 Task: Organize a 75-minute virtual wildlife and birdwatching photography tour.
Action: Mouse moved to (470, 226)
Screenshot: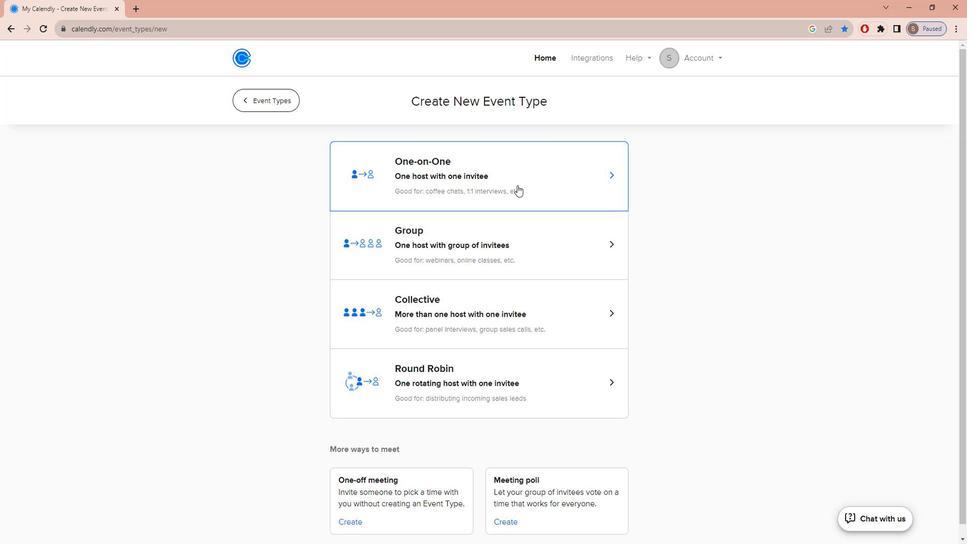 
Action: Mouse pressed left at (470, 226)
Screenshot: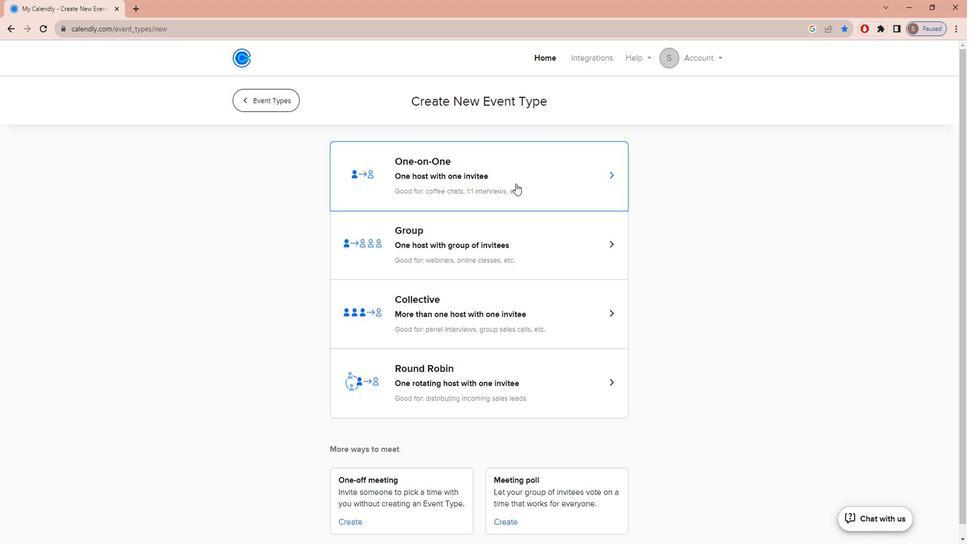 
Action: Mouse moved to (379, 279)
Screenshot: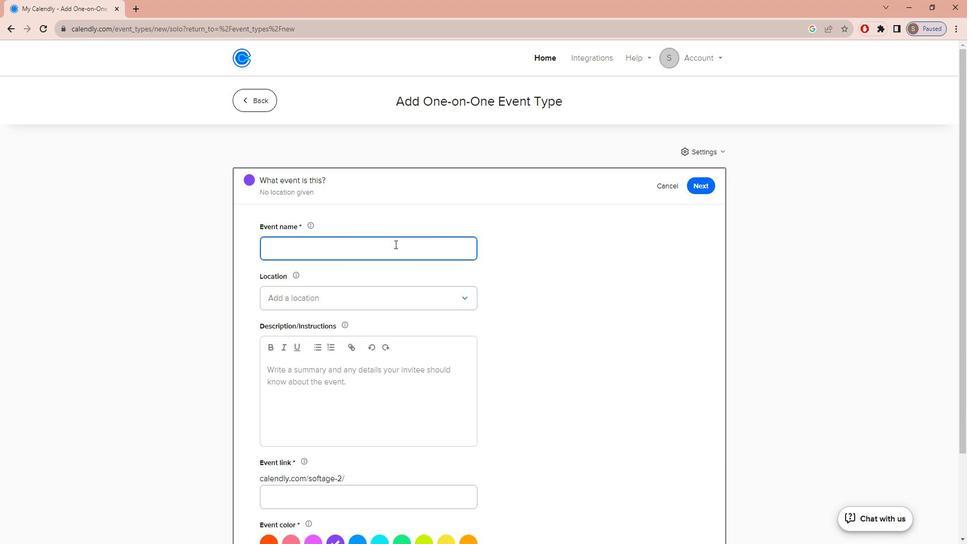 
Action: Mouse pressed left at (379, 279)
Screenshot: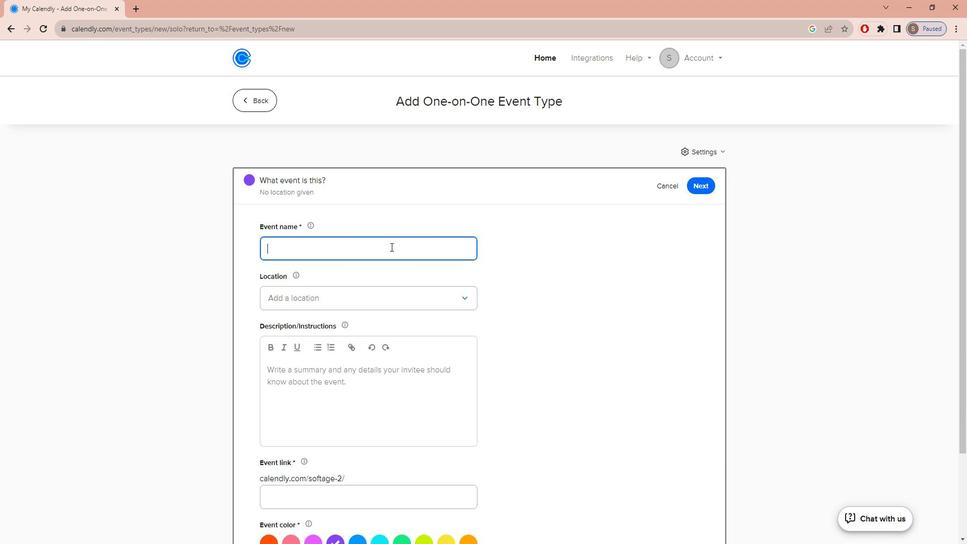 
Action: Key pressed v<Key.caps_lock>IRTUAL<Key.space><Key.caps_lock>w<Key.caps_lock>ILDLIFE<Key.space>AND<Key.space><Key.caps_lock>b<Key.caps_lock>IRD<Key.space>WATCHING<Key.space><Key.caps_lock>p<Key.caps_lock>HOTOGRAPHY<Key.space>
Screenshot: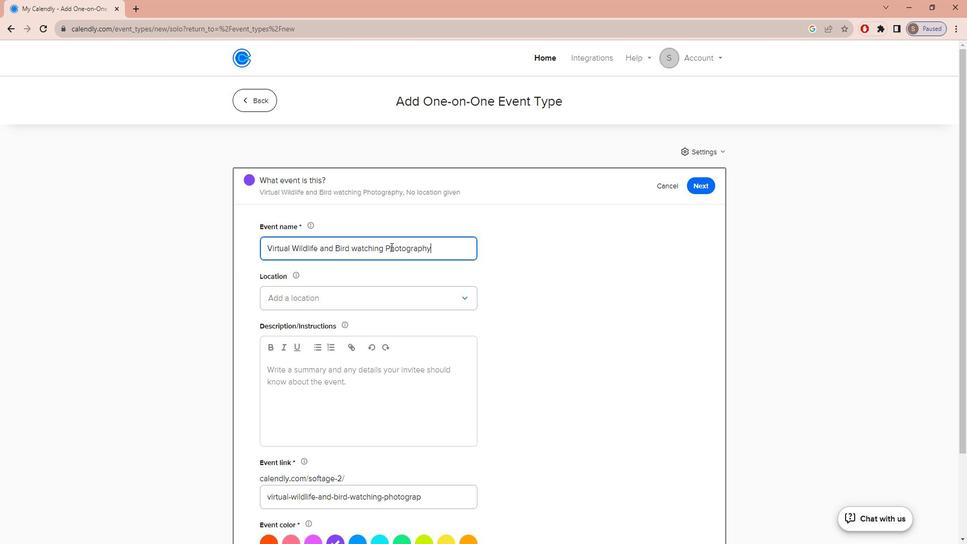 
Action: Mouse moved to (356, 279)
Screenshot: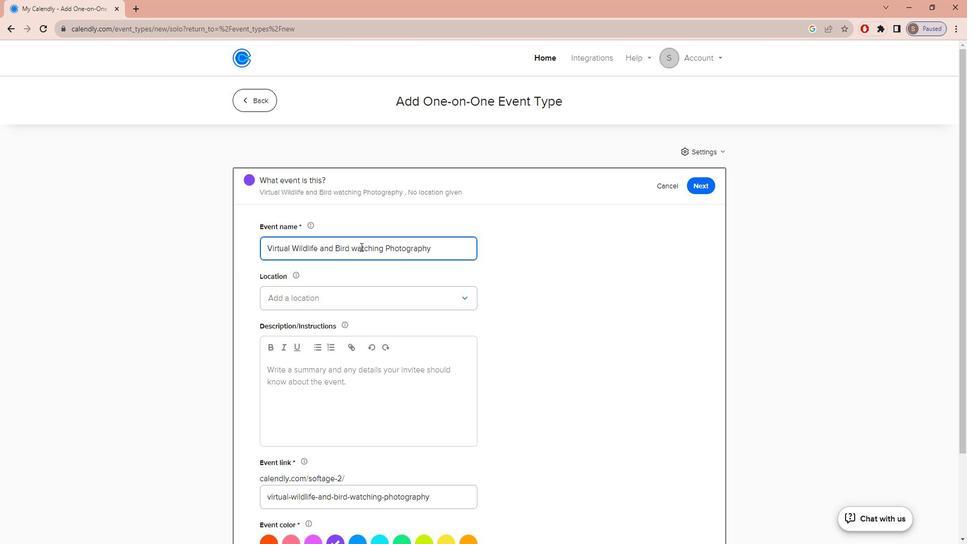 
Action: Mouse pressed left at (356, 279)
Screenshot: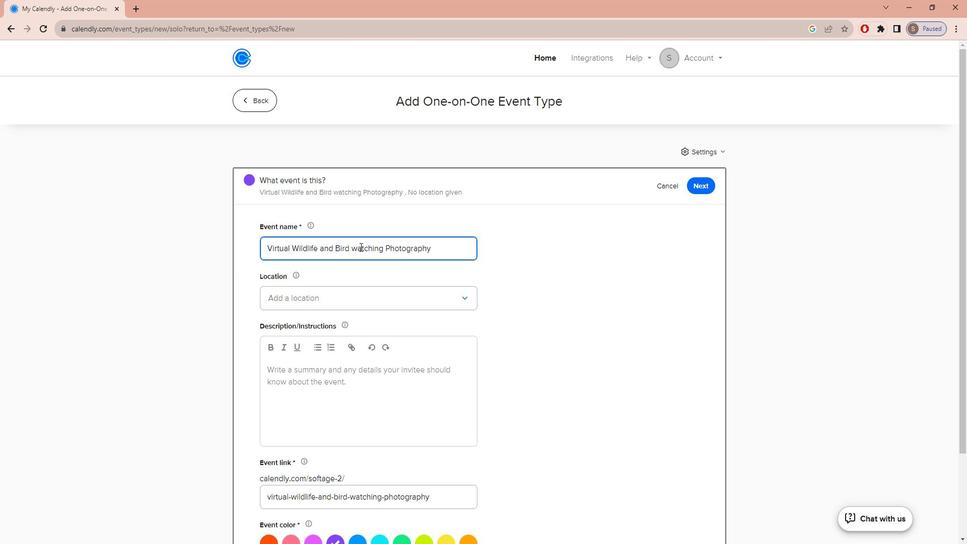 
Action: Mouse moved to (354, 279)
Screenshot: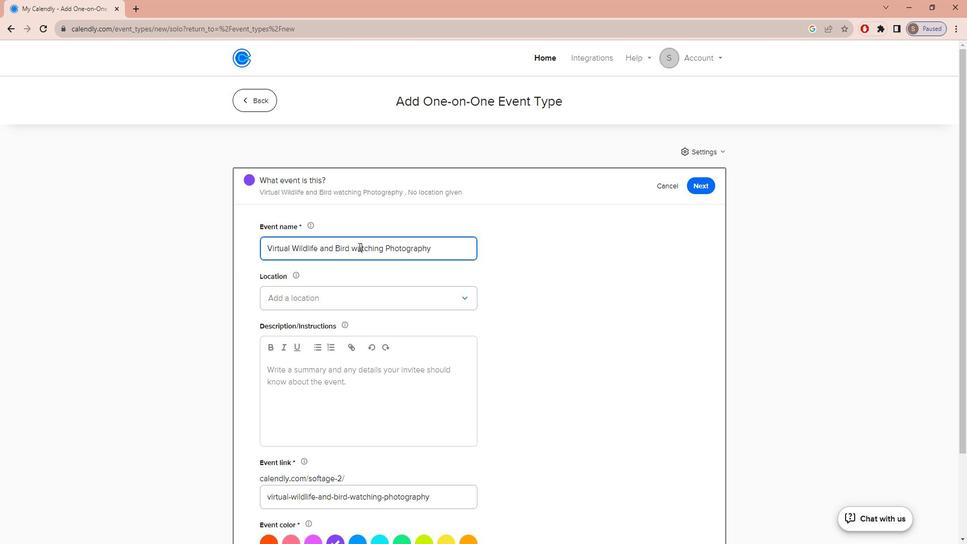 
Action: Mouse pressed left at (354, 279)
Screenshot: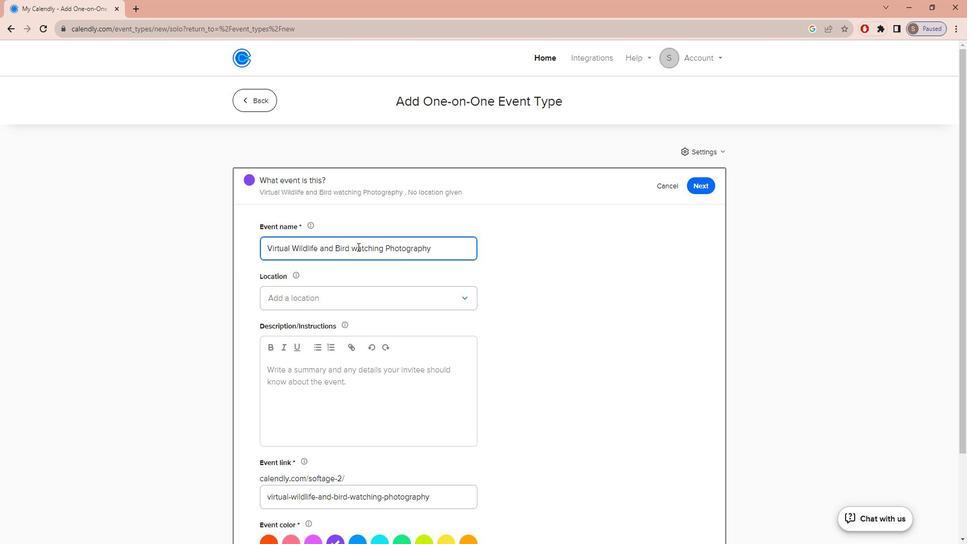 
Action: Key pressed <Key.backspace><Key.caps_lock>w
Screenshot: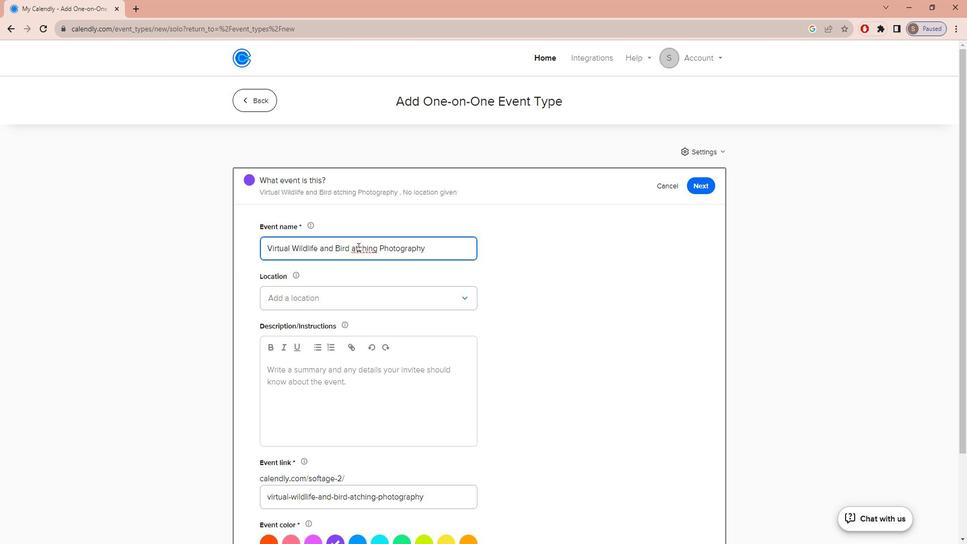 
Action: Mouse moved to (421, 282)
Screenshot: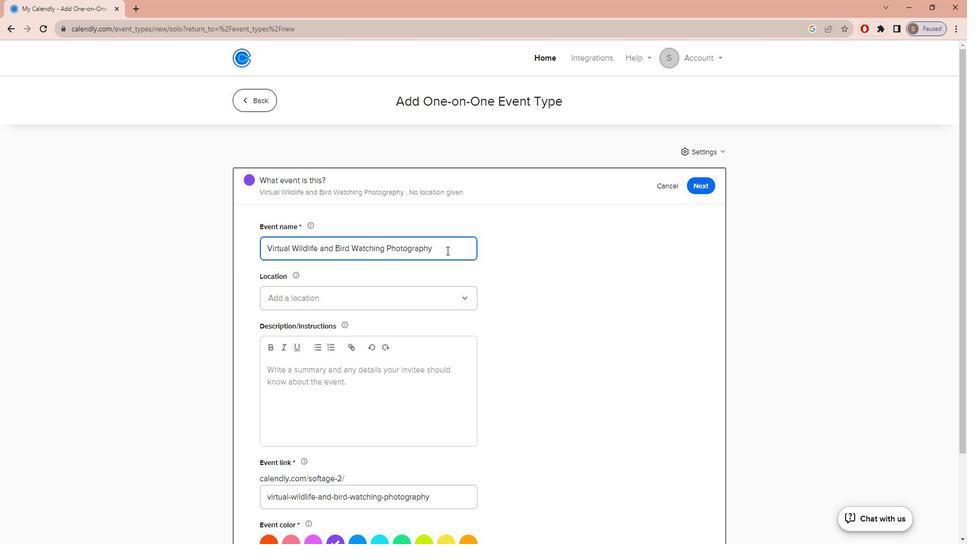 
Action: Mouse pressed left at (421, 282)
Screenshot: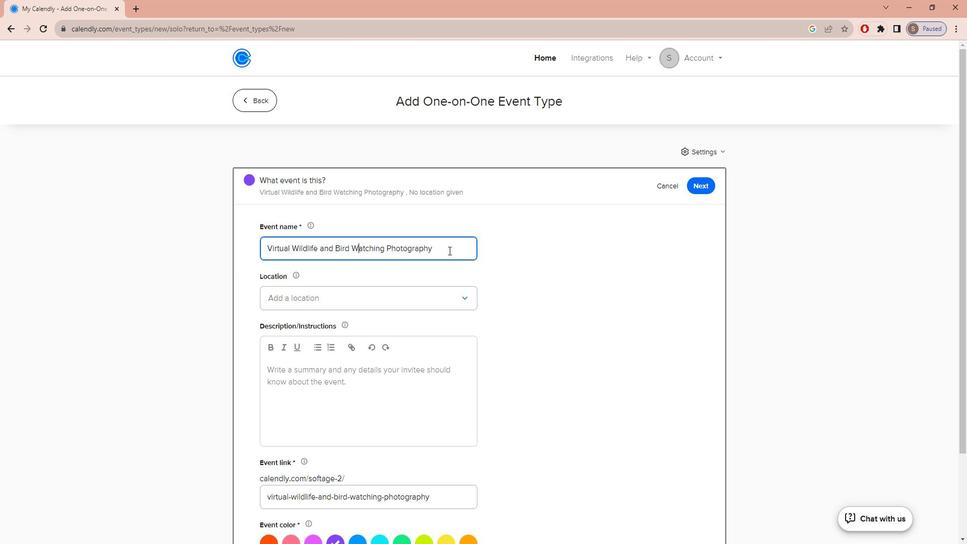 
Action: Key pressed t<Key.caps_lock>OUR
Screenshot: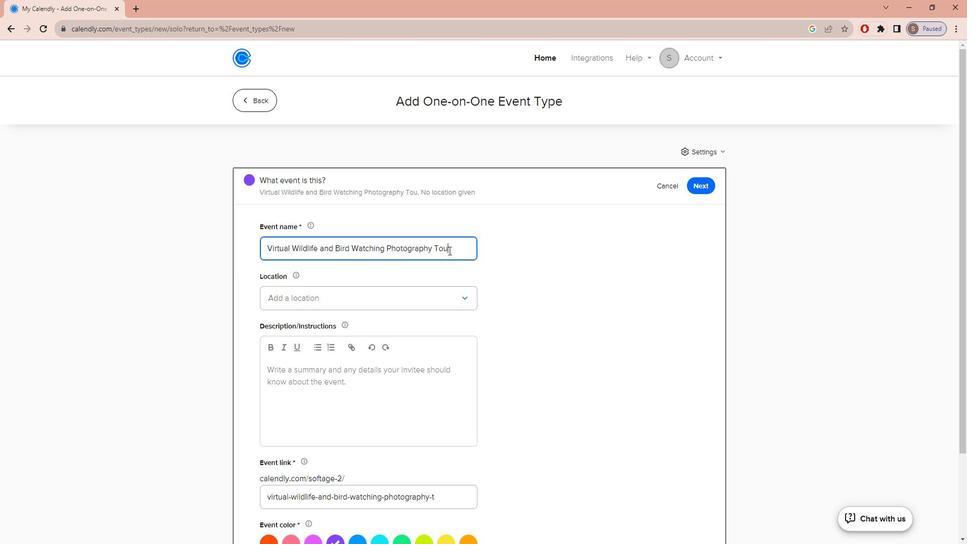 
Action: Mouse moved to (418, 324)
Screenshot: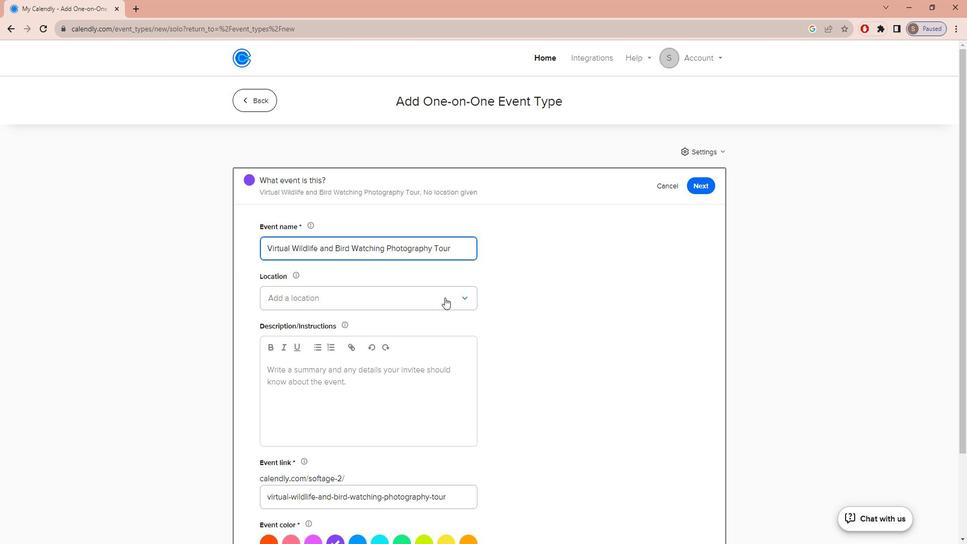 
Action: Mouse pressed left at (418, 324)
Screenshot: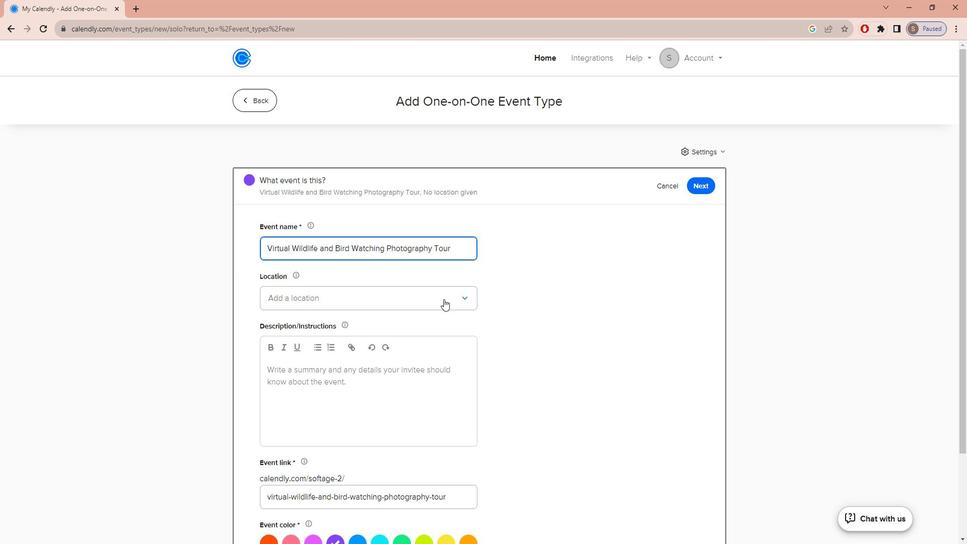 
Action: Mouse moved to (386, 394)
Screenshot: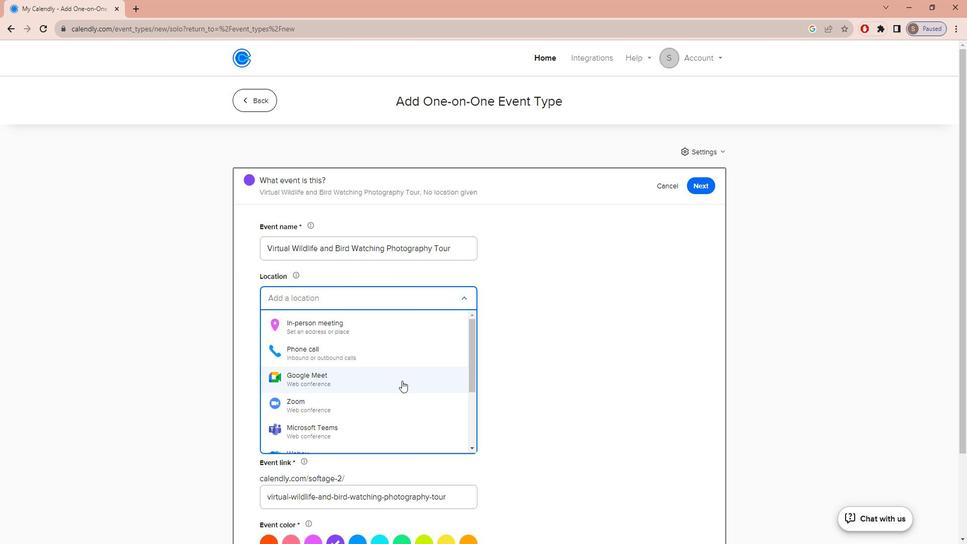 
Action: Mouse pressed left at (386, 394)
Screenshot: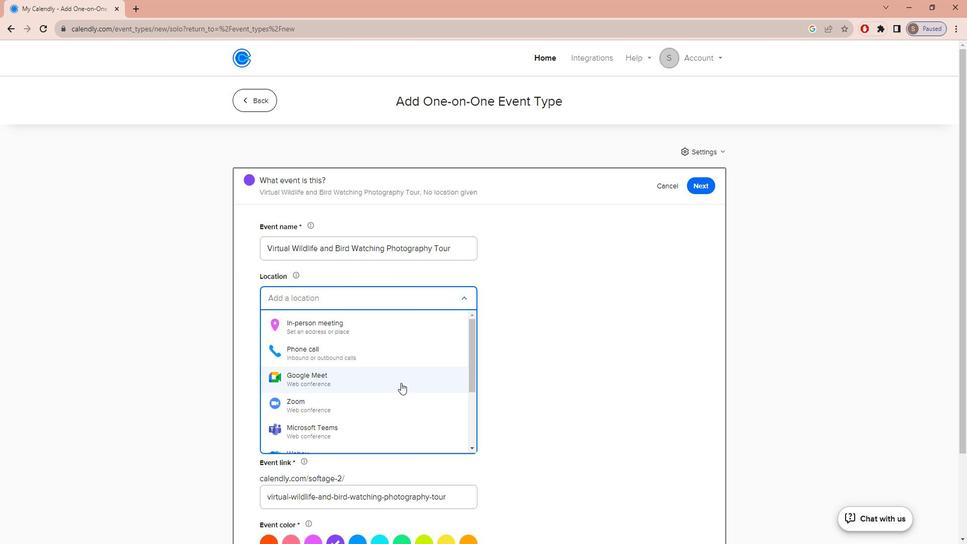 
Action: Mouse moved to (380, 413)
Screenshot: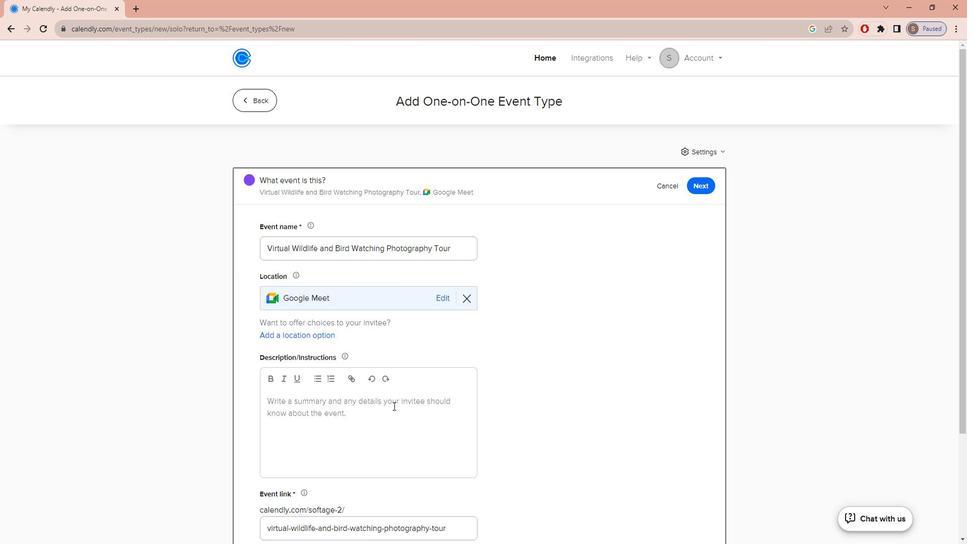 
Action: Mouse pressed left at (380, 413)
Screenshot: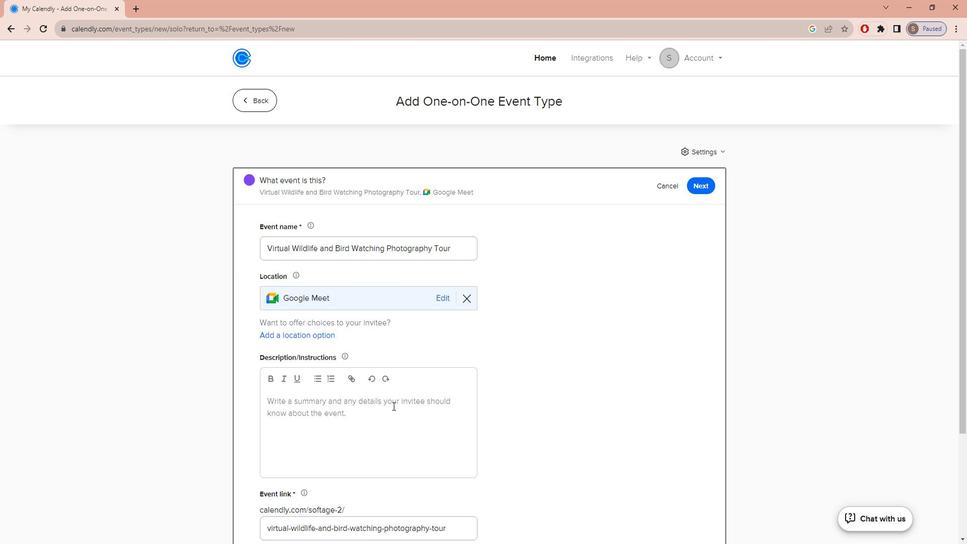 
Action: Mouse moved to (380, 414)
Screenshot: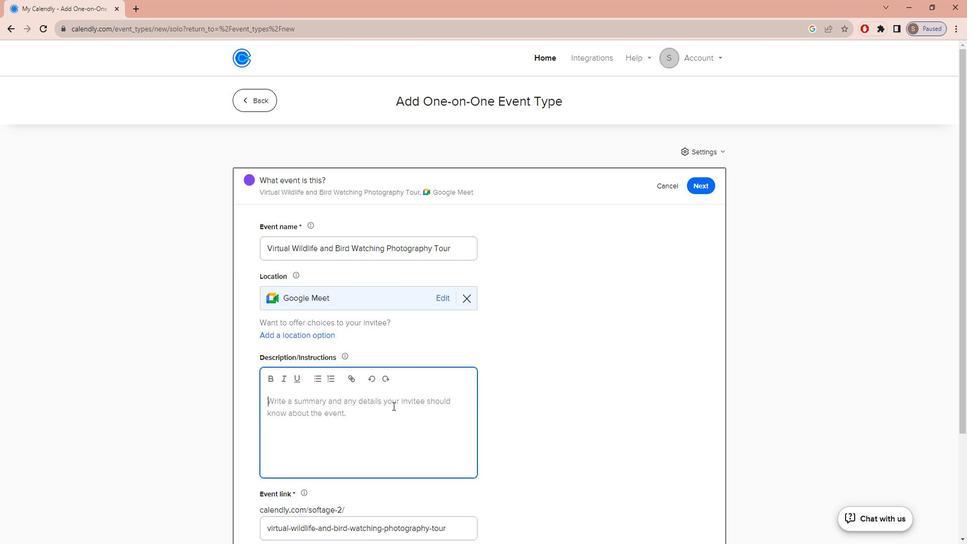 
Action: Key pressed <Key.caps_lock>l<Key.caps_lock>ET'S<Key.space>JOIN<Key.space>OUR<Key.space>VIU<Key.backspace>RTUAL<Key.space>WILDLIFE<Key.space>AND<Key.space>BIRD<Key.space>WATCHING<Key.space>PHOTOGRAPHY<Key.space>TOUR<Key.space>THAT<Key.space>WILL<Key.space>TAKE<Key.space>YOU<Key.space>ON<Key.space>A<Key.space>THRILLING<Key.space>JOURNEY<Key.space>TO<Key.space>SOME<Key.space>OF<Key.space>THE<Key.space>WORLD'S<Key.space>MOST<Key.space>INCREDIBLE<Key.space>NATURAL<Key.space>HABITATS,<Key.space>ALL<Key.space>FROM<Key.space>THE<Key.space>COMFORT<Key.space>OF<Key.space>YOUR<Key.space>HOME.<Key.space><Key.enter><Key.caps_lock>d<Key.caps_lock>URING<Key.space>THIS<Key.space>SESSION,<Key.space>YOU'LL<Key.space>HAVE<Key.space>THE<Key.space>OPPORTUNITY<Key.space>TO<Key.space>LEARN<Key.space>ABOUT<Key.space>AND<Key.space>CAPTURE<Key.space>STUNNING<Key.space>IMAGES<Key.space>OF<Key.space>WL<Key.backspace>ILDLIFE<Key.space>AND<Key.space>BIRDS<Key.space>IN<Key.space>THEIR<Key.space>NATURAL<Key.space>SETINGS<Key.backspace><Key.backspace><Key.backspace><Key.backspace>TINGS.<Key.space>
Screenshot: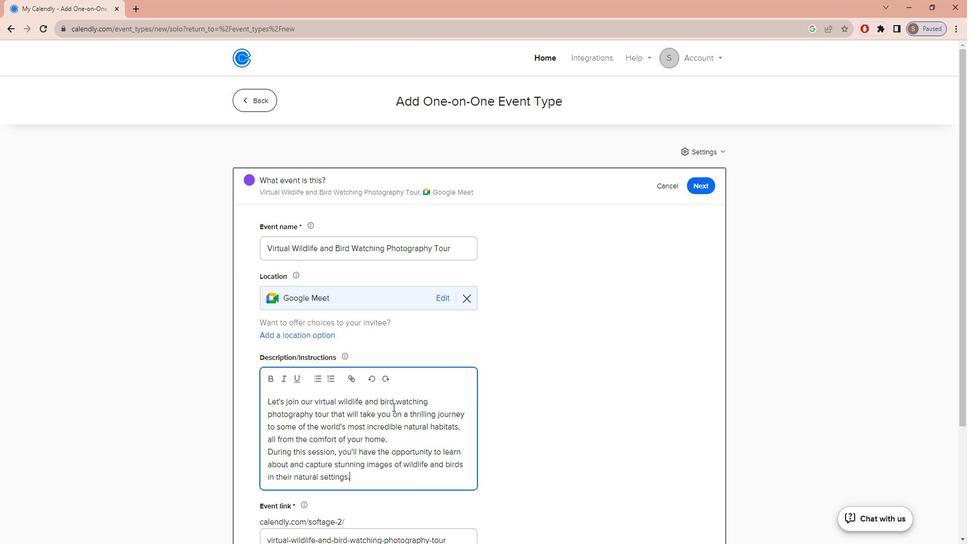 
Action: Mouse moved to (346, 435)
Screenshot: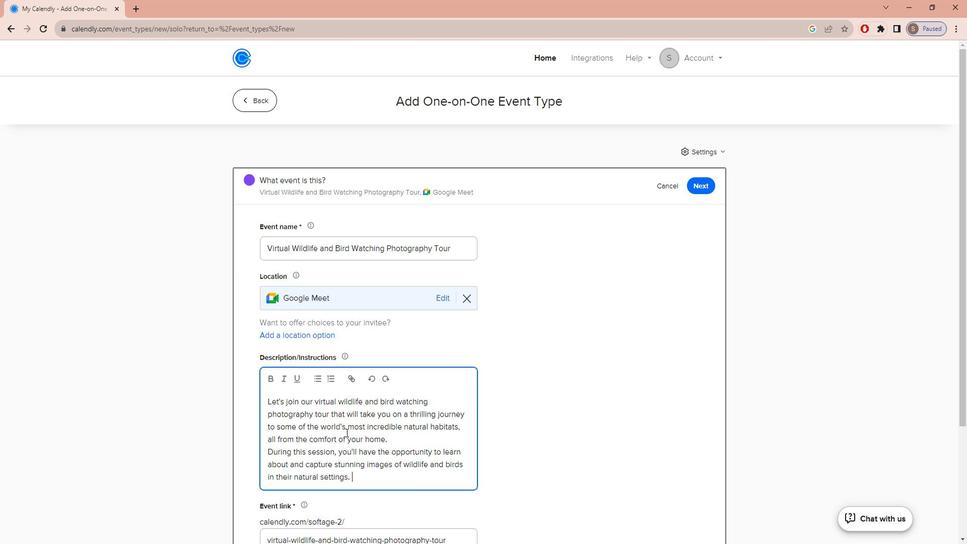 
Action: Mouse scrolled (346, 435) with delta (0, 0)
Screenshot: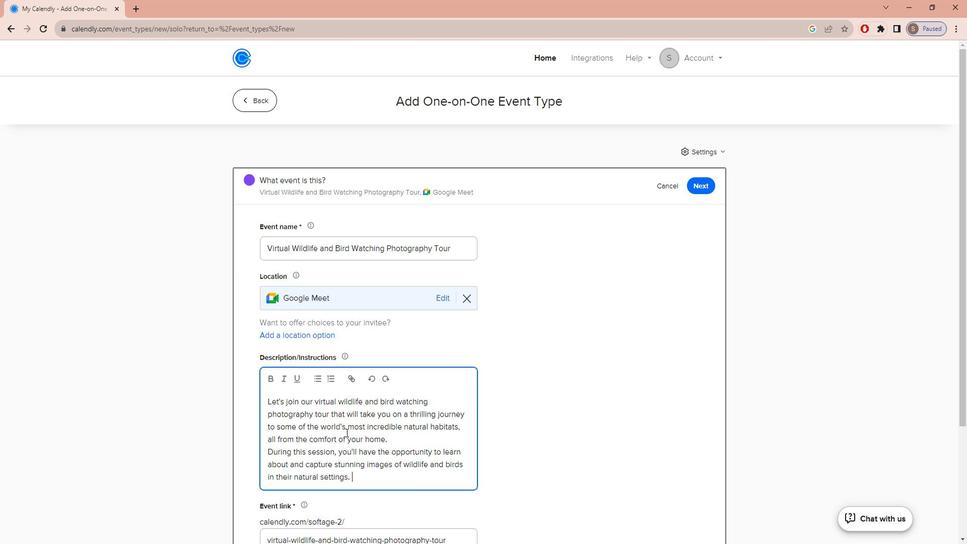 
Action: Mouse scrolled (346, 435) with delta (0, 0)
Screenshot: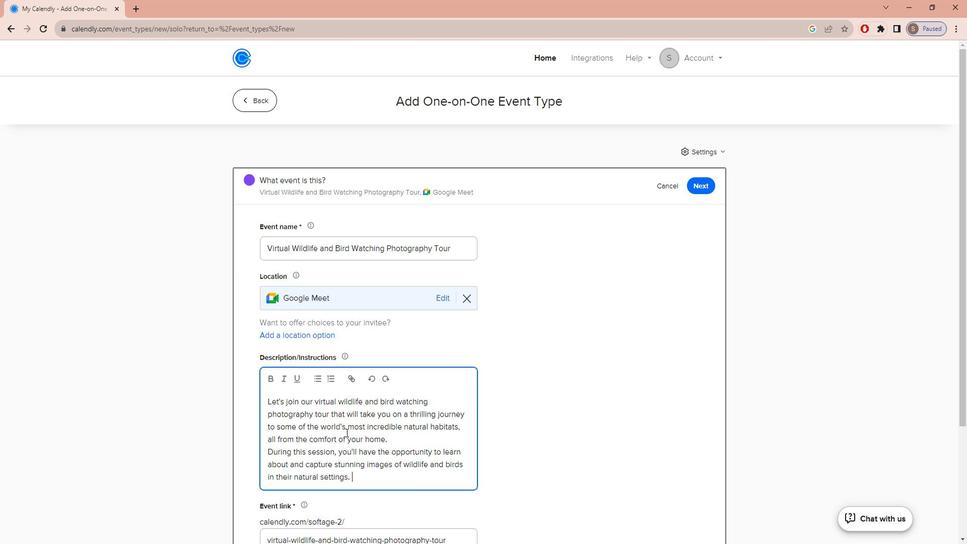 
Action: Mouse scrolled (346, 435) with delta (0, 0)
Screenshot: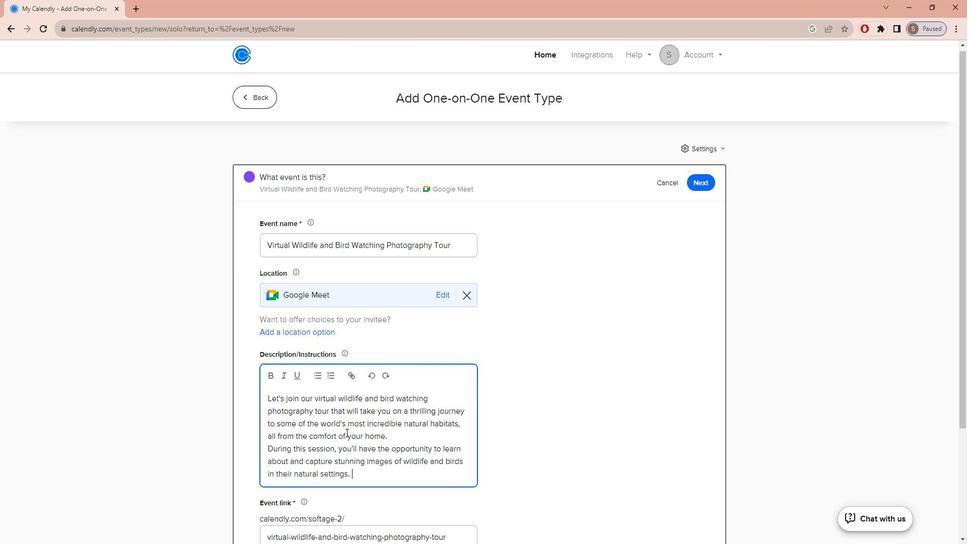 
Action: Mouse moved to (351, 443)
Screenshot: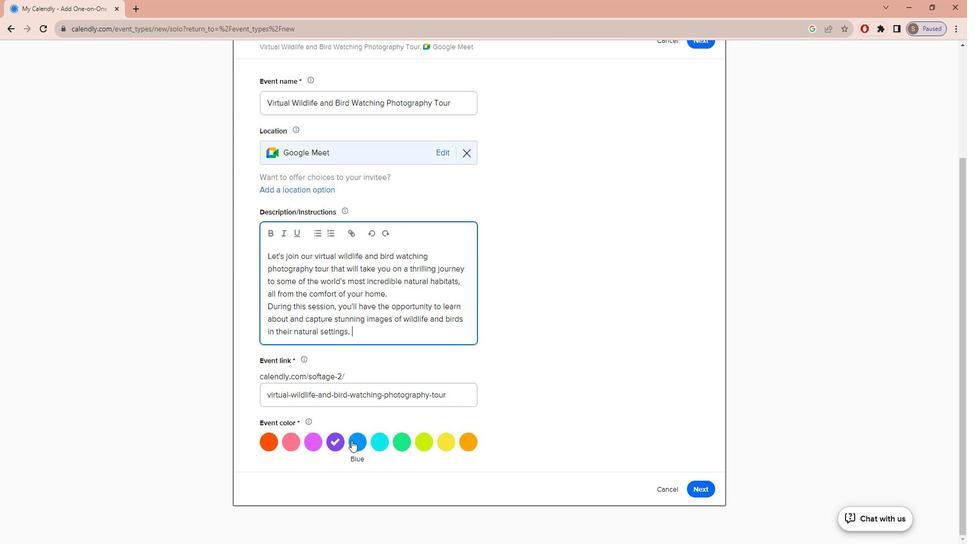 
Action: Mouse pressed left at (351, 443)
Screenshot: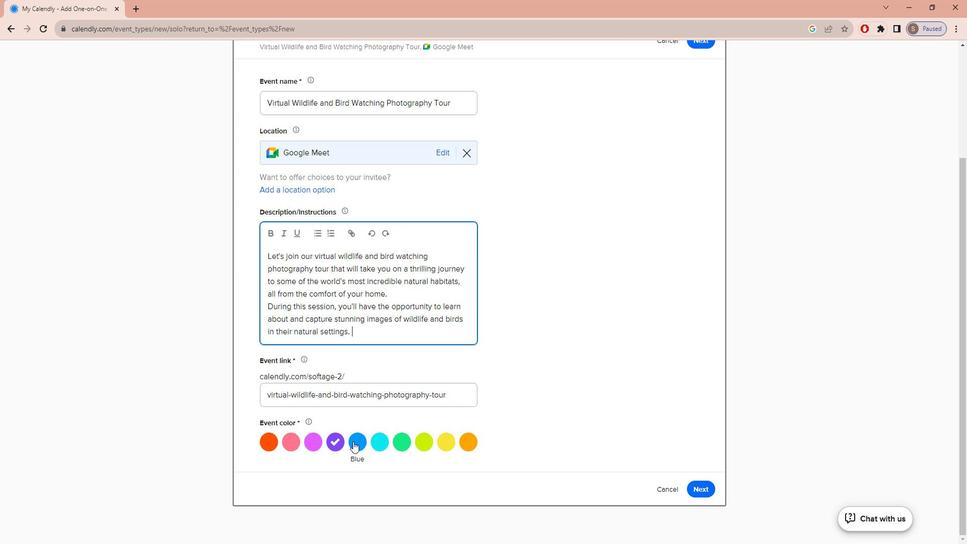
Action: Mouse moved to (605, 483)
Screenshot: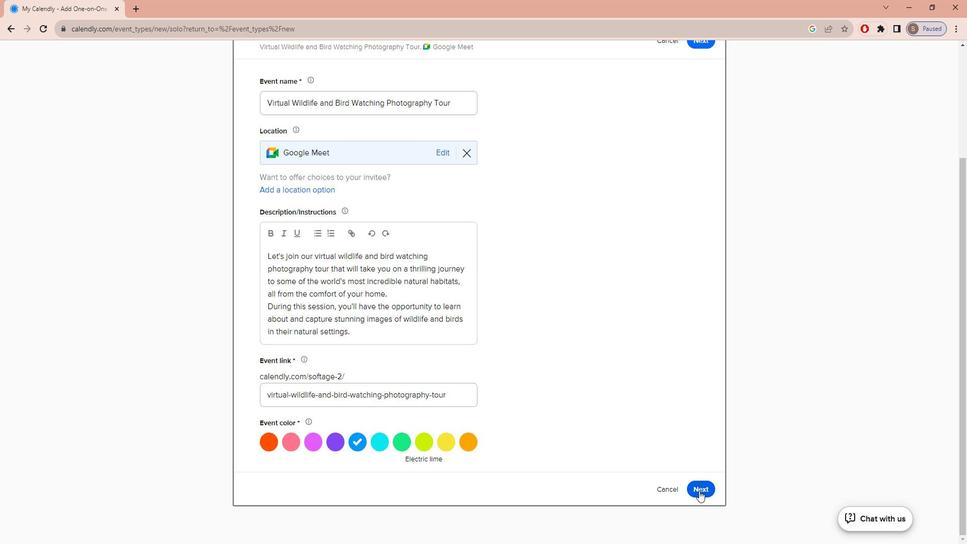 
Action: Mouse pressed left at (605, 483)
Screenshot: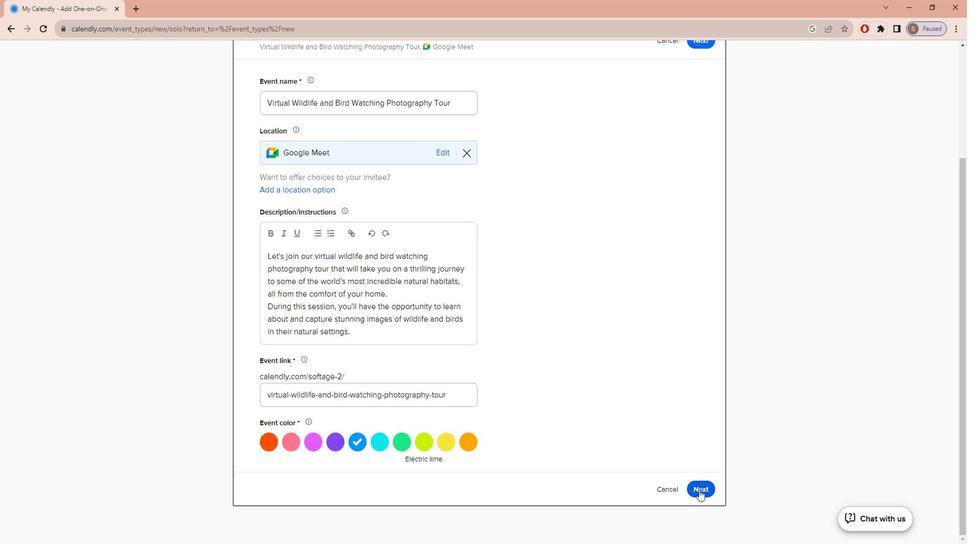 
Action: Mouse moved to (423, 315)
Screenshot: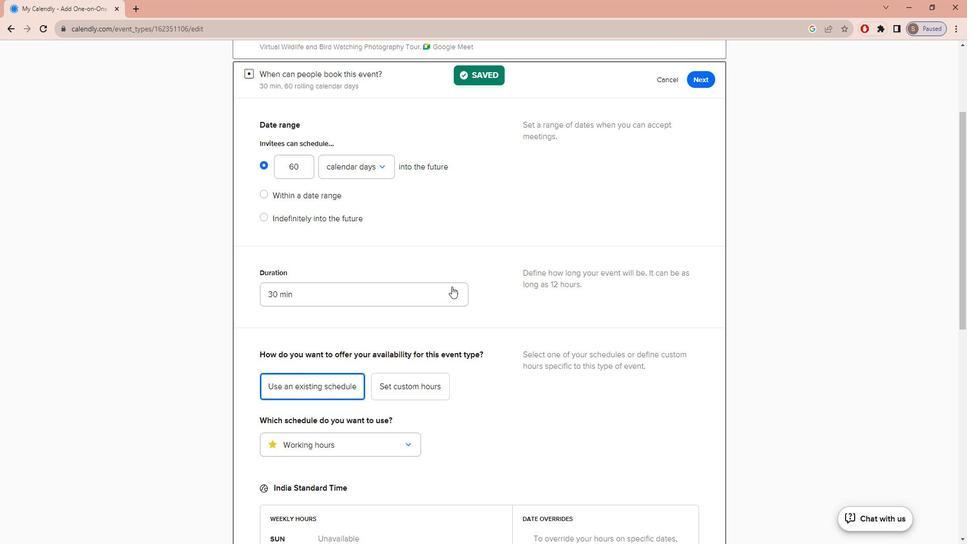 
Action: Mouse pressed left at (423, 315)
Screenshot: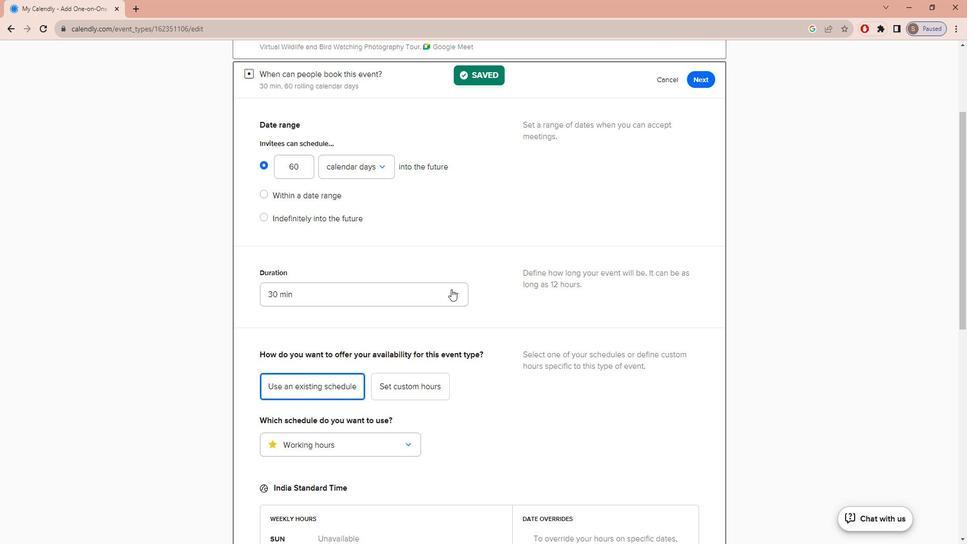 
Action: Mouse moved to (362, 407)
Screenshot: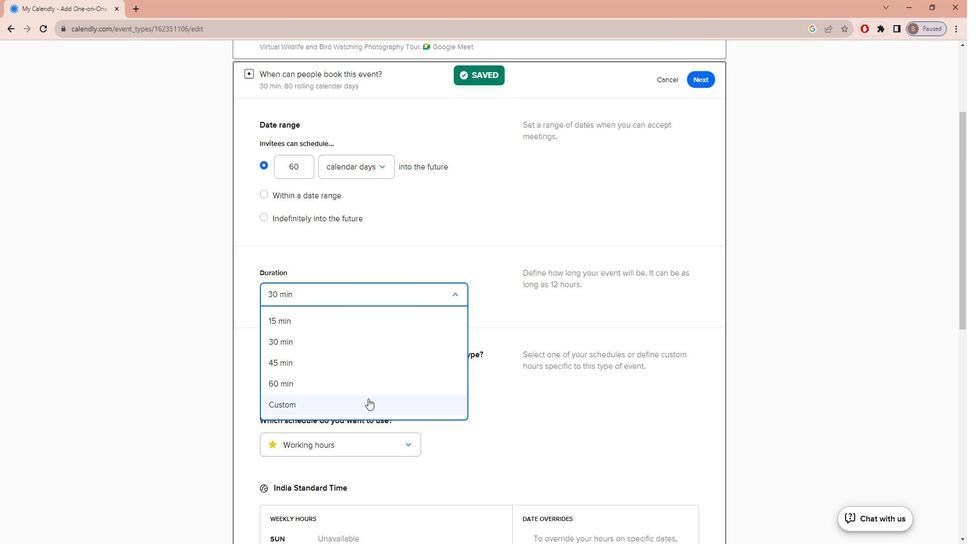 
Action: Mouse pressed left at (362, 407)
Screenshot: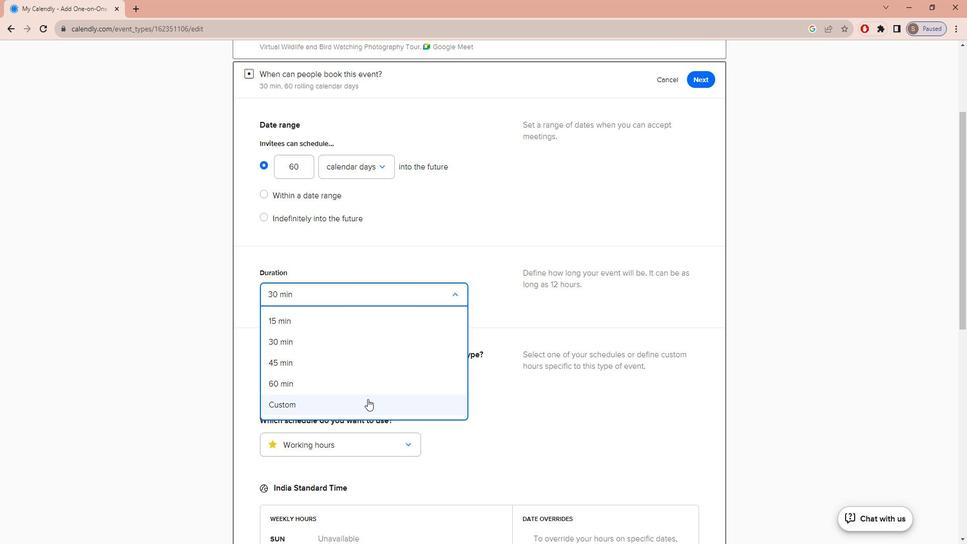 
Action: Mouse moved to (343, 334)
Screenshot: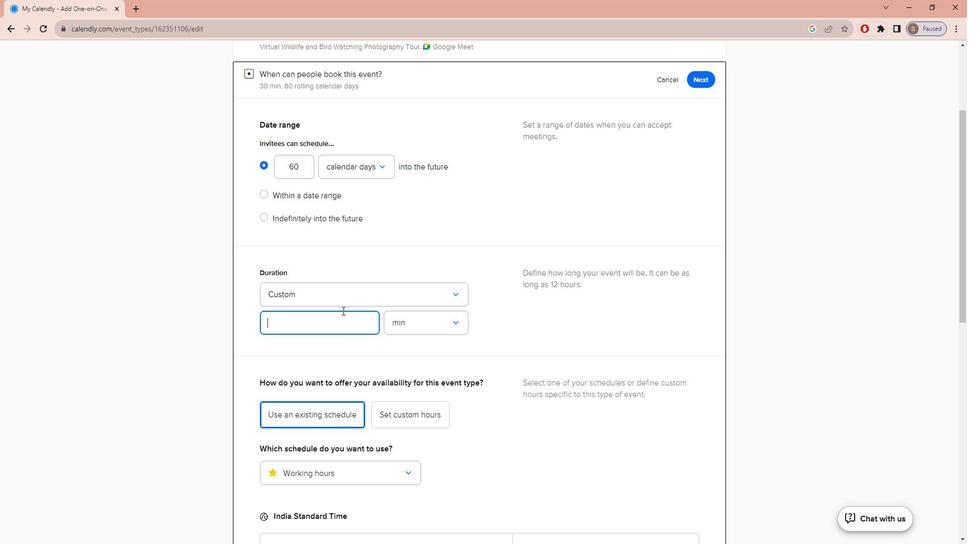 
Action: Key pressed 75
Screenshot: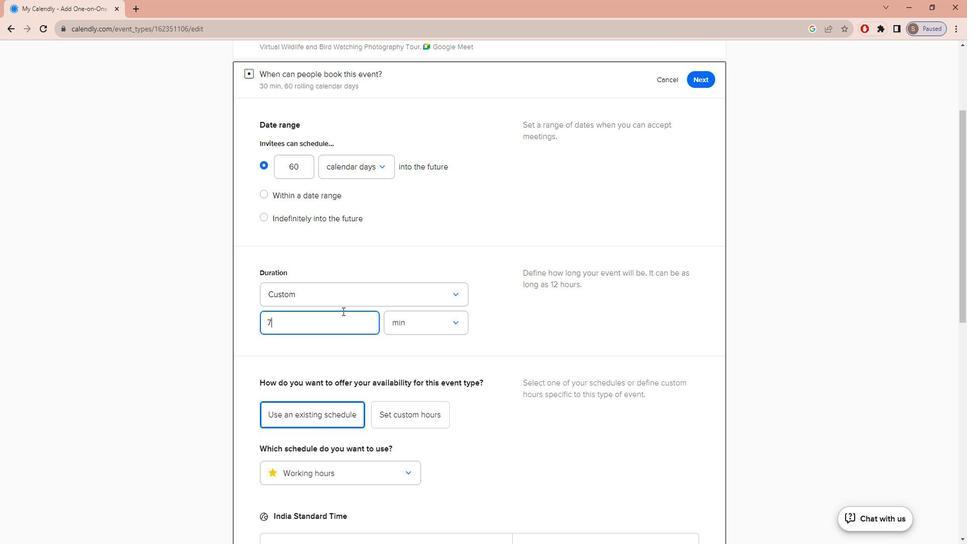 
Action: Mouse moved to (464, 318)
Screenshot: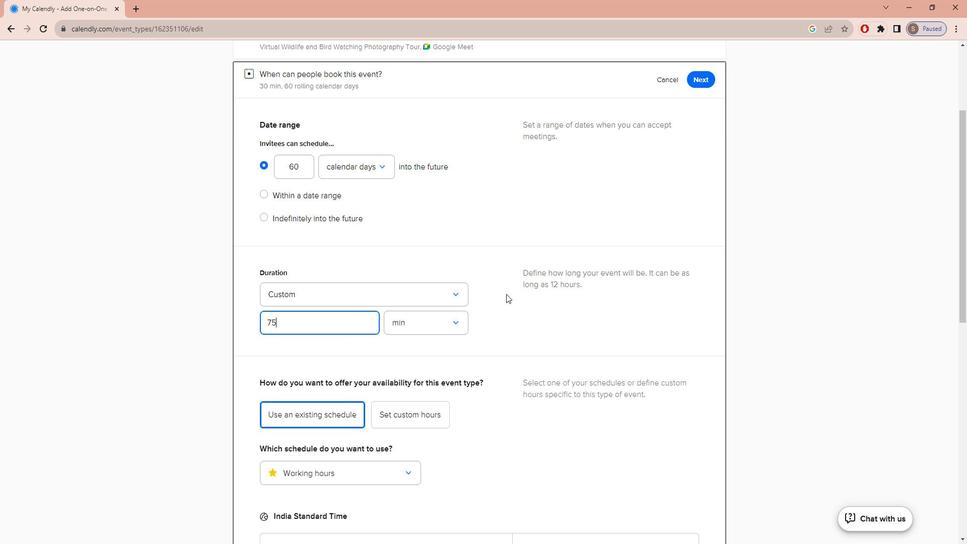 
Action: Mouse scrolled (464, 319) with delta (0, 0)
Screenshot: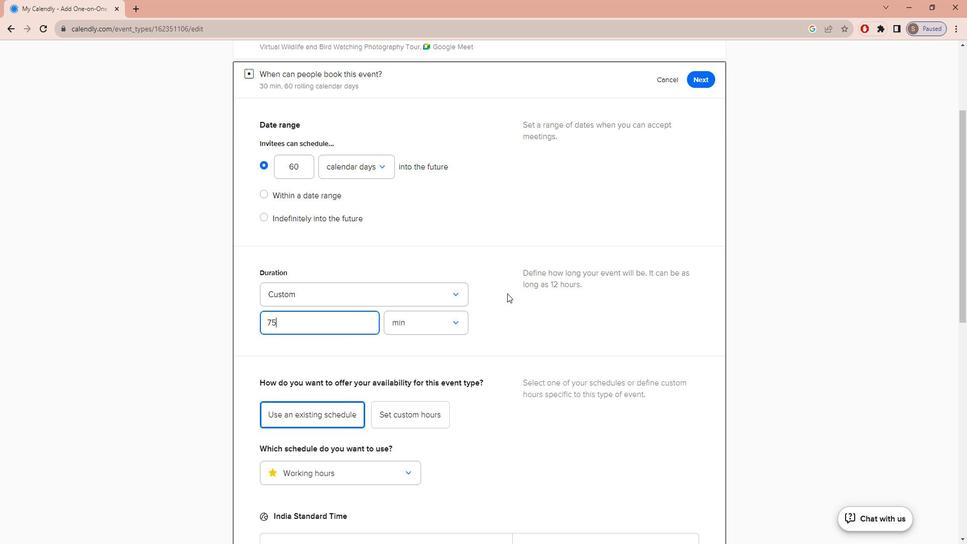 
Action: Mouse scrolled (464, 319) with delta (0, 0)
Screenshot: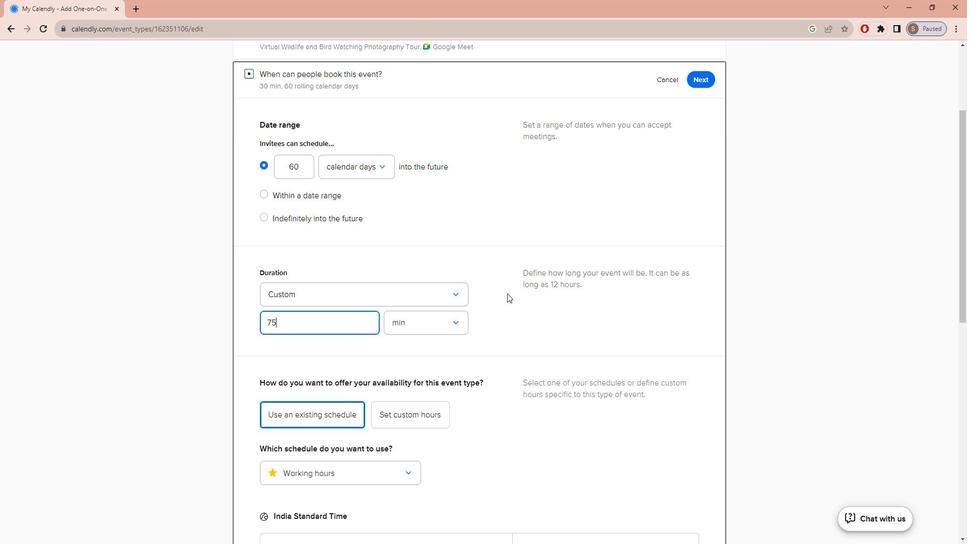 
Action: Mouse scrolled (464, 319) with delta (0, 0)
Screenshot: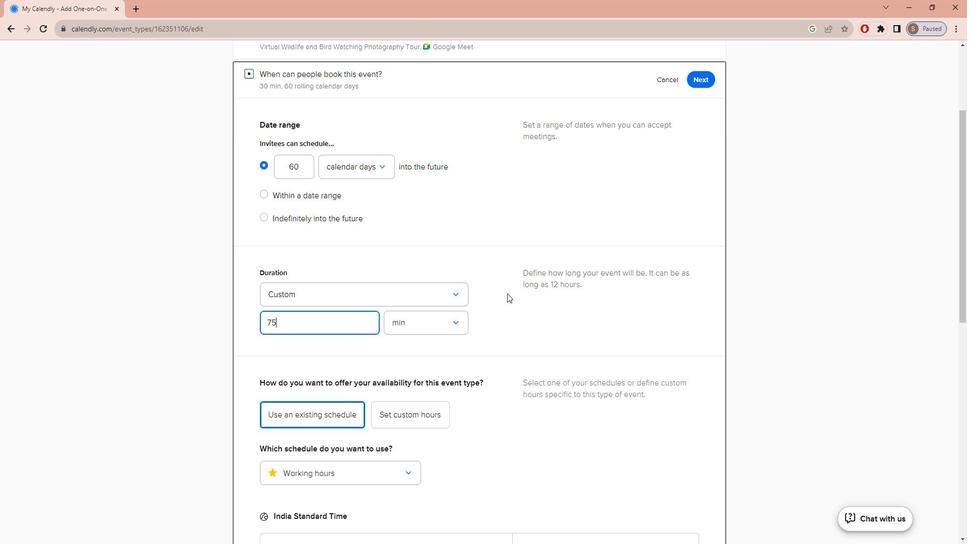 
Action: Mouse scrolled (464, 319) with delta (0, 0)
Screenshot: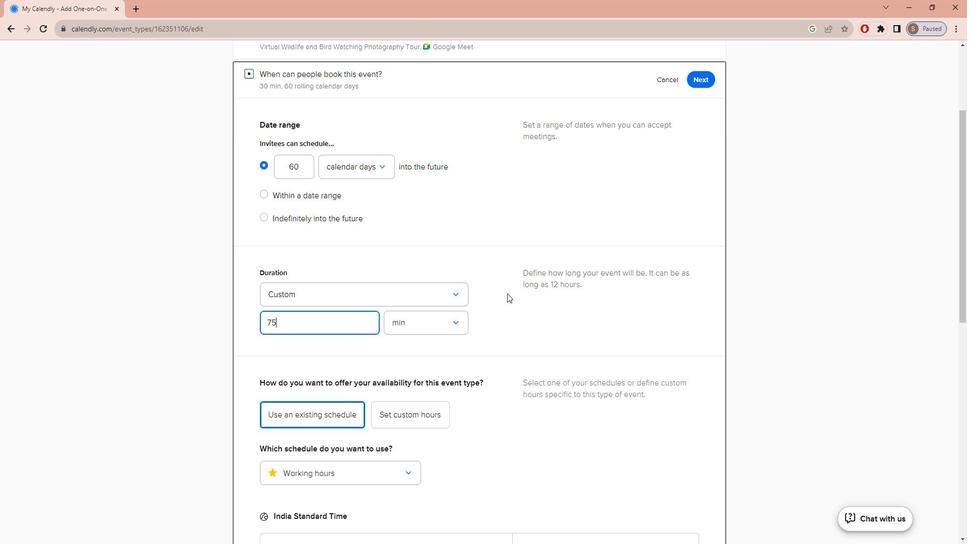 
Action: Mouse scrolled (464, 319) with delta (0, 0)
Screenshot: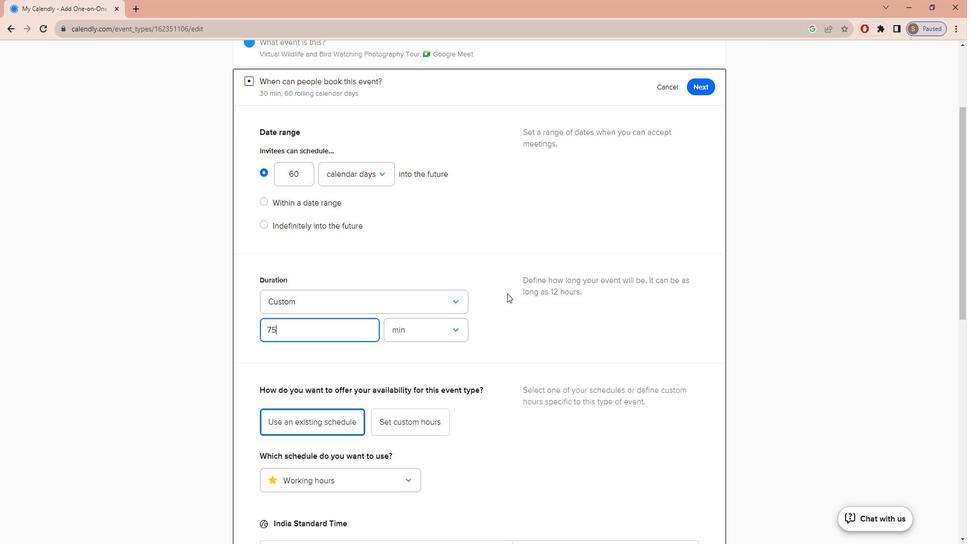 
Action: Mouse moved to (610, 259)
Screenshot: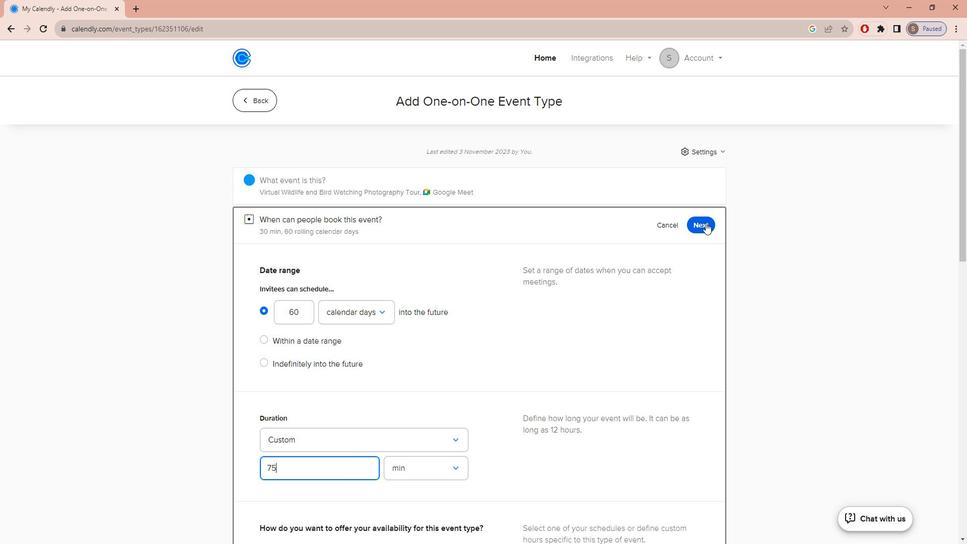 
Action: Mouse pressed left at (610, 259)
Screenshot: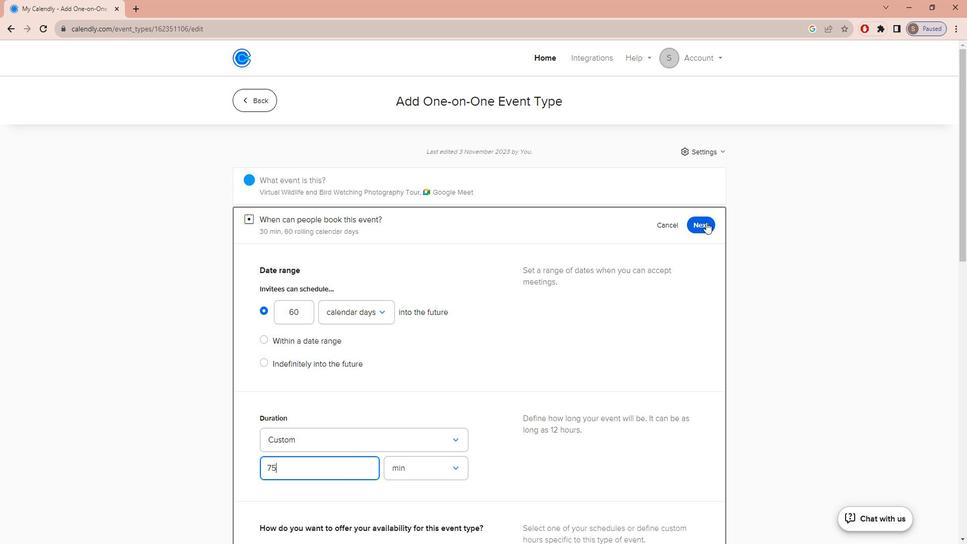 
Action: Mouse moved to (499, 355)
Screenshot: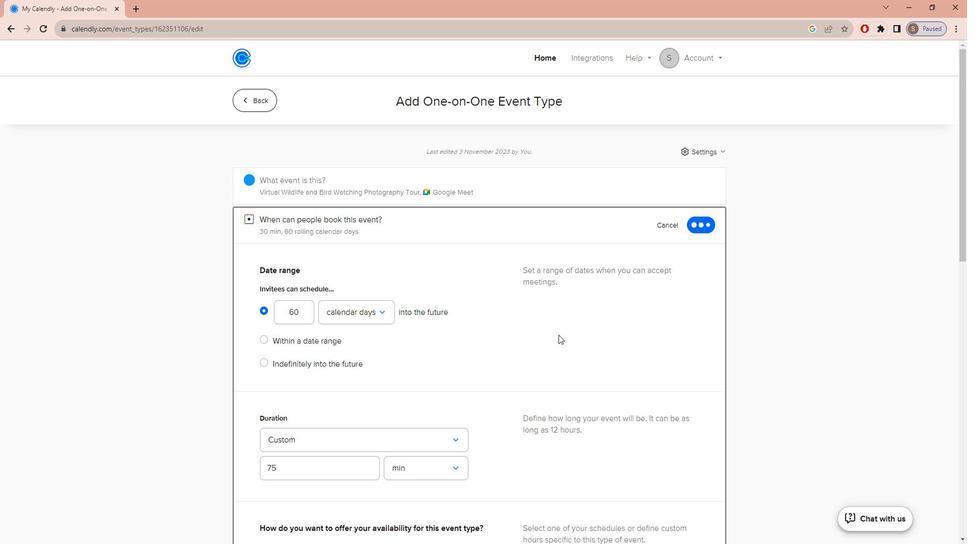 
